 Task: Change theme to Abyss.
Action: Mouse moved to (65, 79)
Screenshot: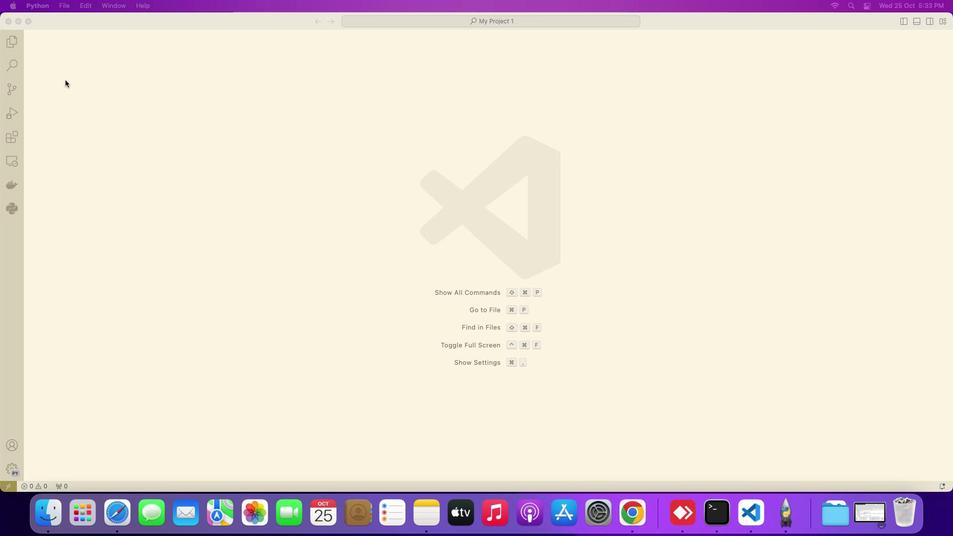 
Action: Mouse pressed left at (65, 79)
Screenshot: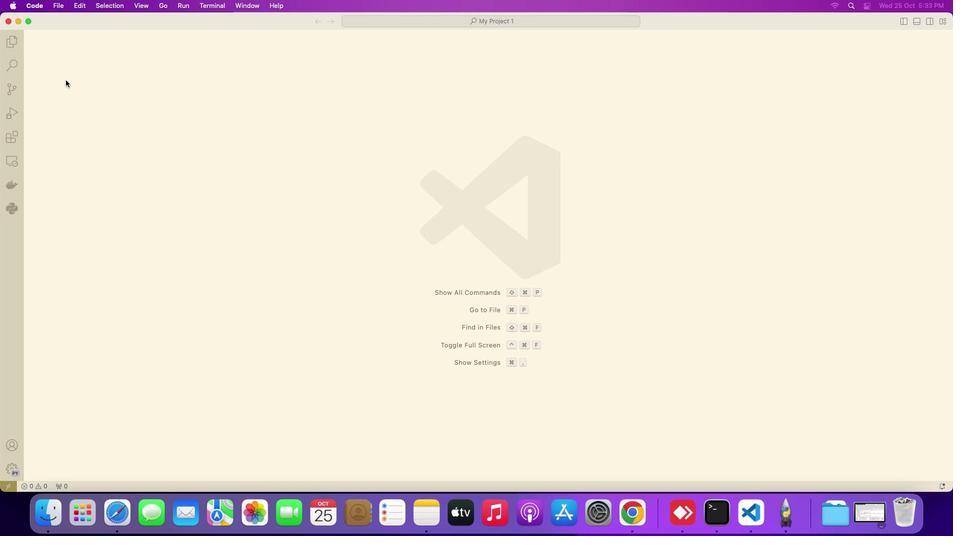 
Action: Mouse moved to (36, 9)
Screenshot: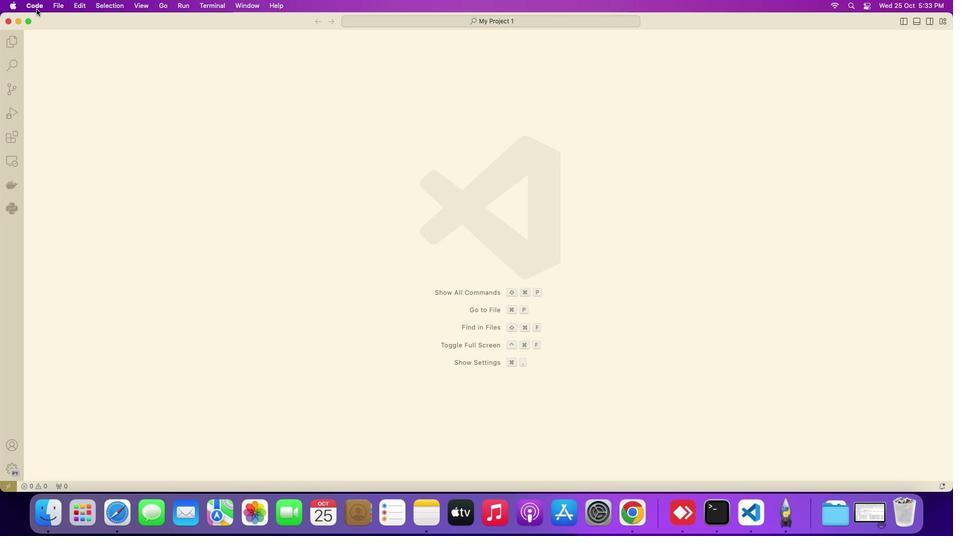 
Action: Mouse pressed left at (36, 9)
Screenshot: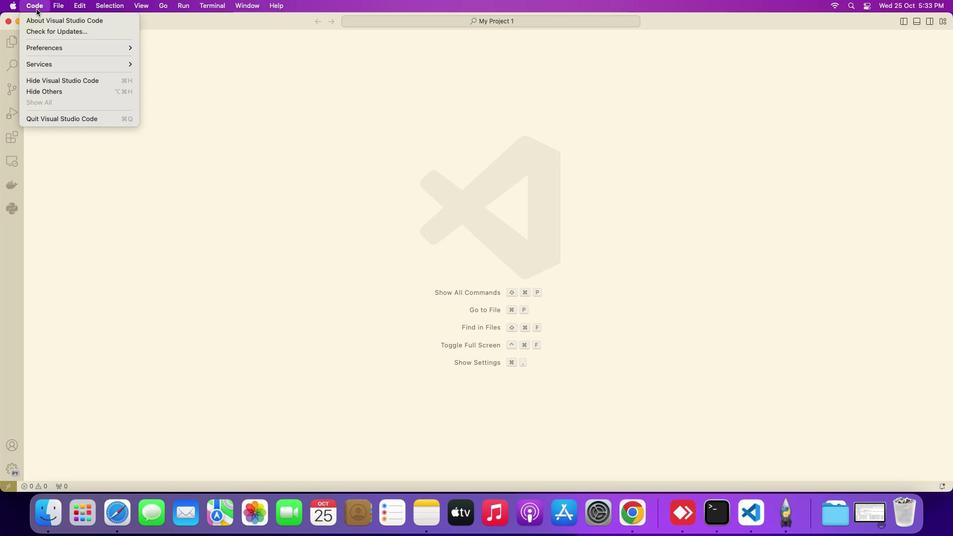 
Action: Mouse moved to (276, 115)
Screenshot: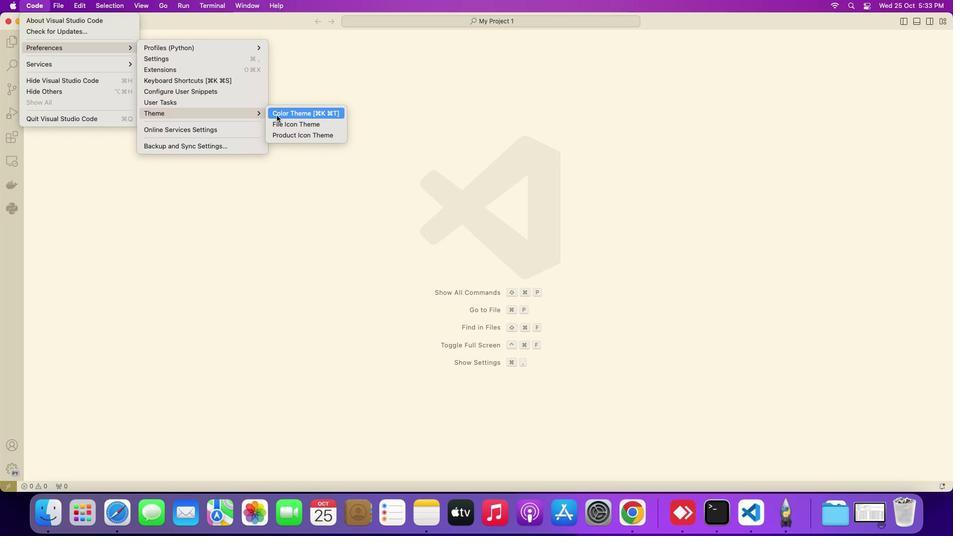 
Action: Mouse pressed left at (276, 115)
Screenshot: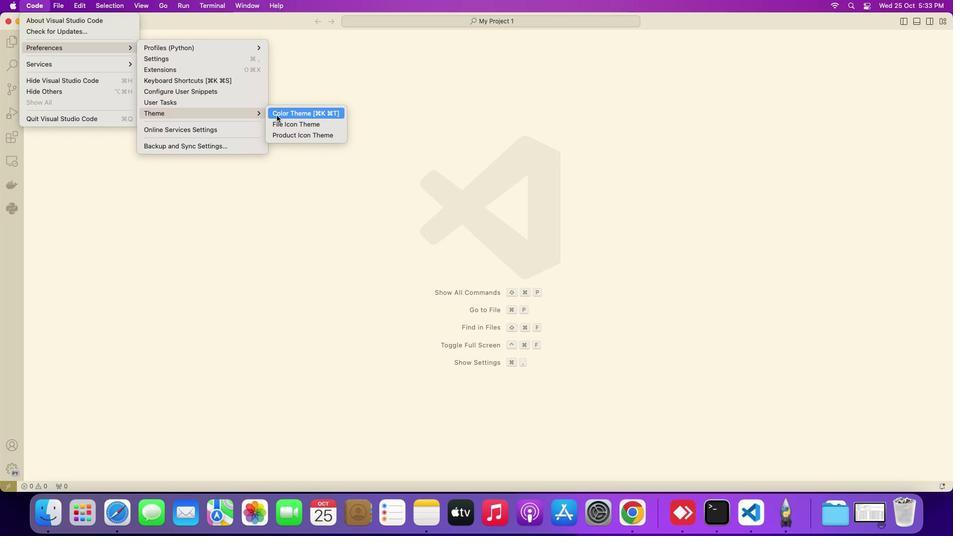 
Action: Mouse moved to (344, 110)
Screenshot: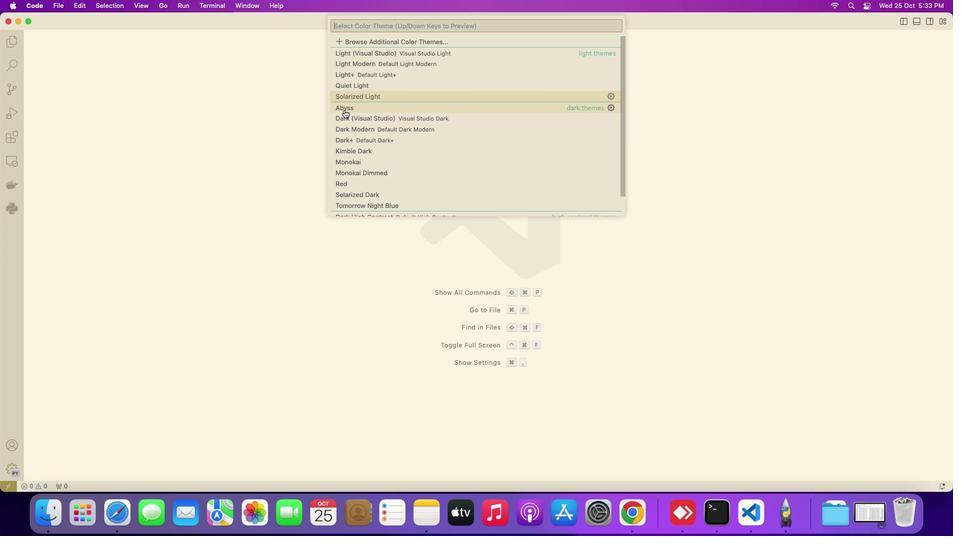 
Action: Mouse pressed left at (344, 110)
Screenshot: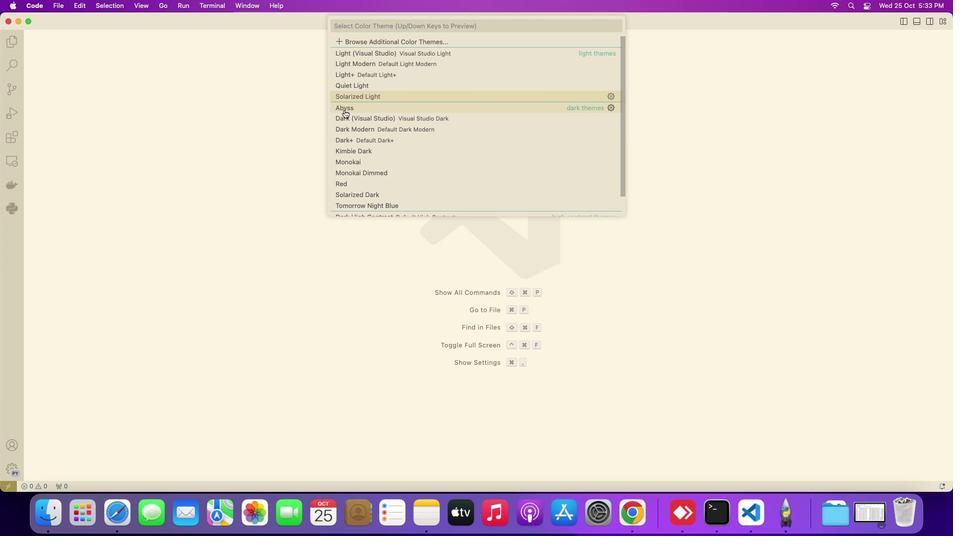 
